 Task: In the  document character.html Download file as 'HTML ' Share this file with 'softage2@softage.net' Insert the command  Suggesting 
Action: Mouse moved to (47, 74)
Screenshot: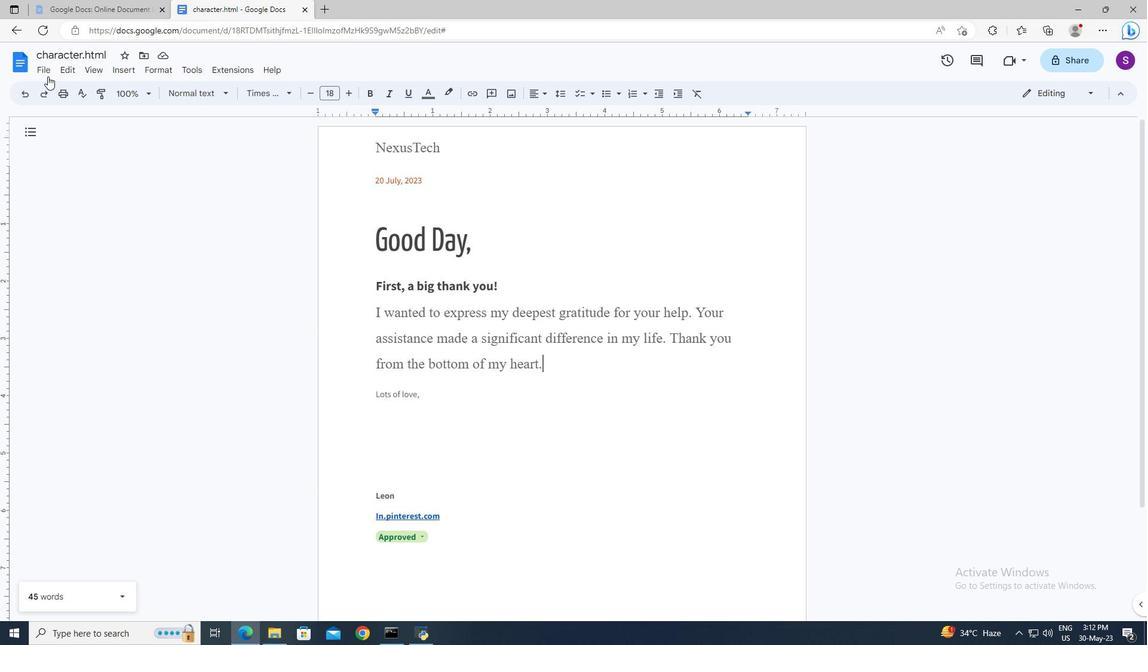
Action: Mouse pressed left at (47, 74)
Screenshot: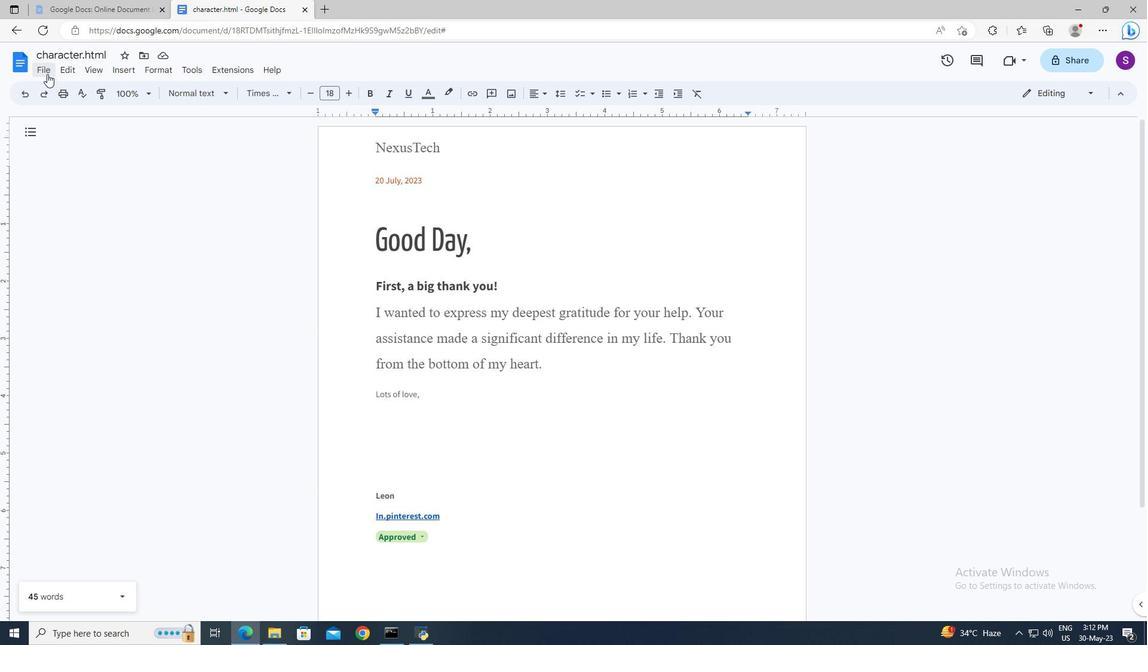 
Action: Mouse moved to (264, 291)
Screenshot: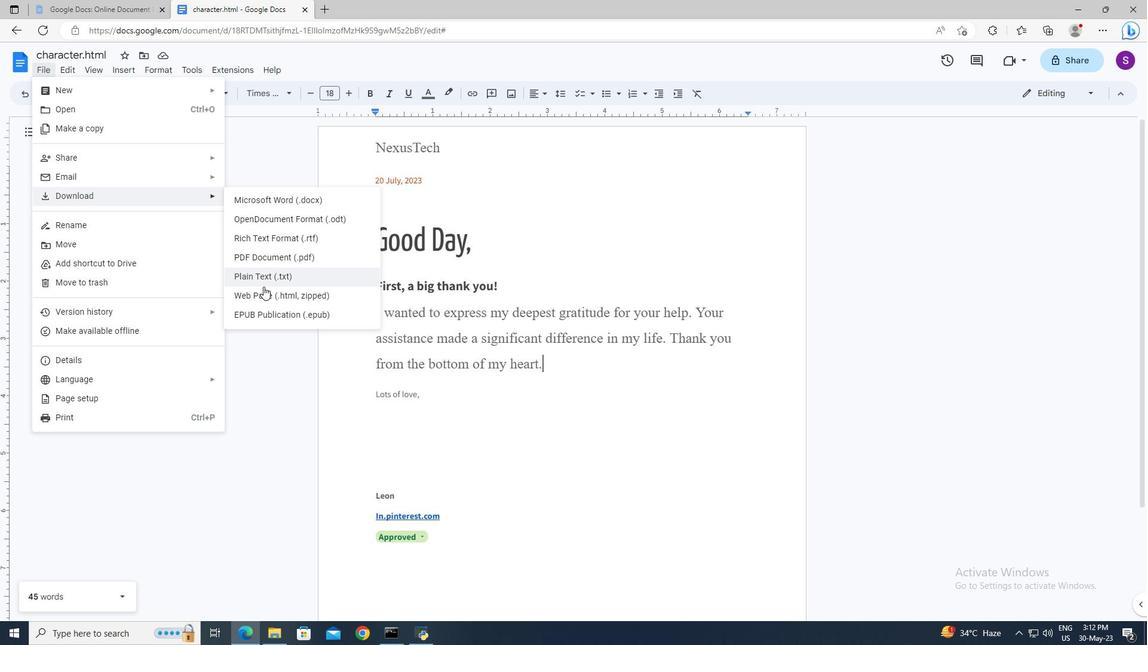 
Action: Mouse pressed left at (264, 291)
Screenshot: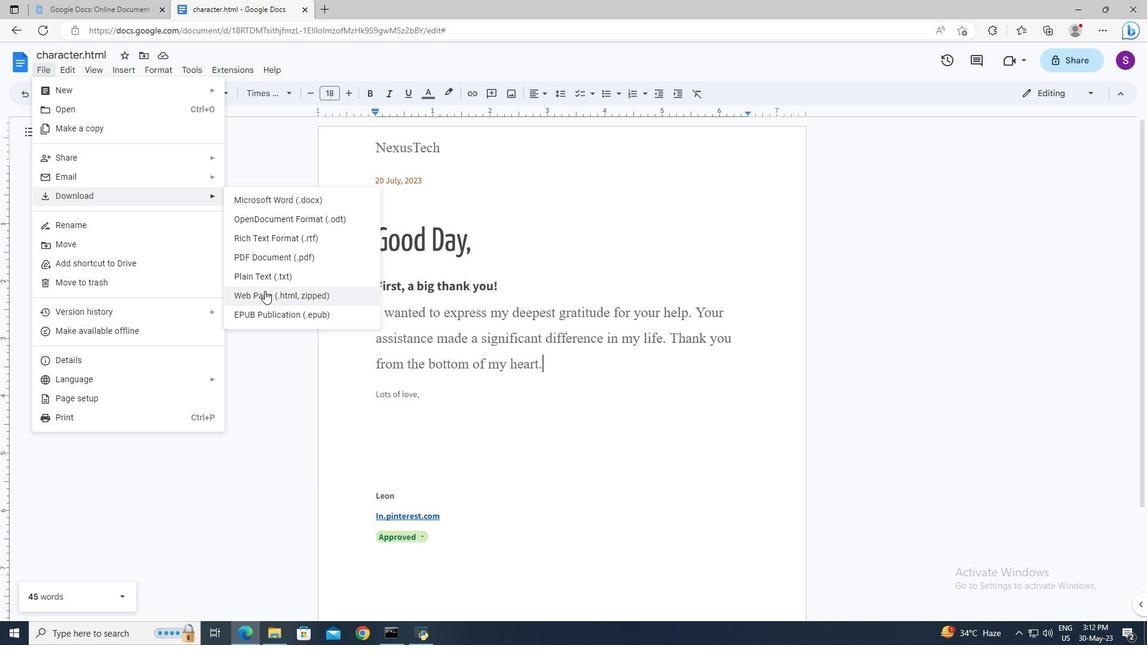 
Action: Mouse moved to (44, 66)
Screenshot: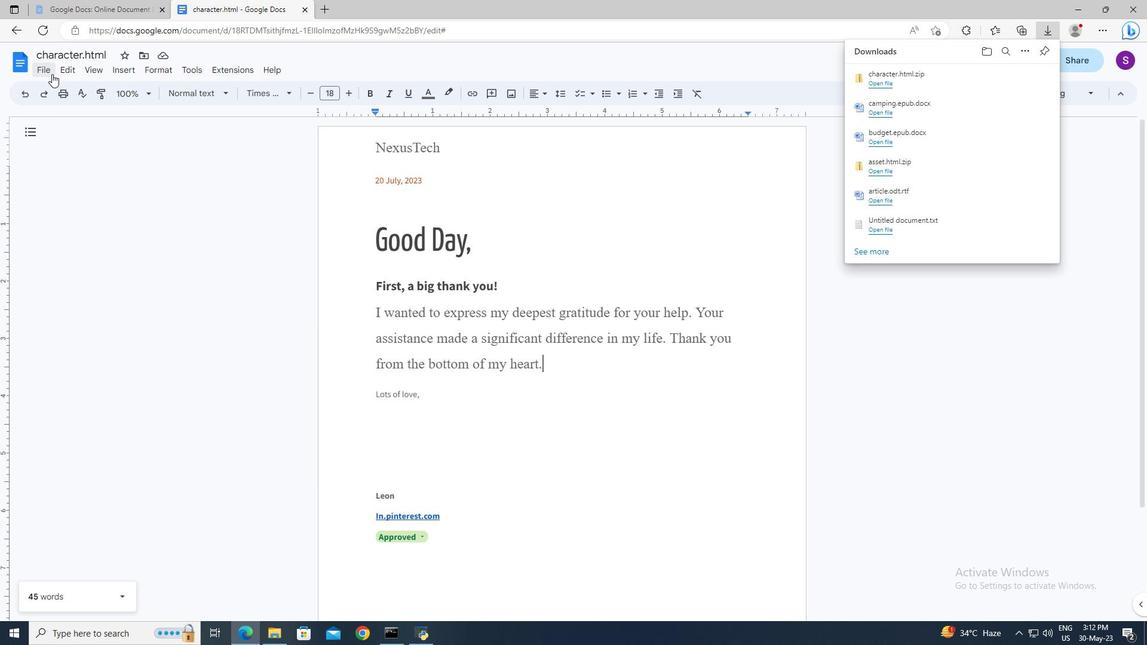 
Action: Mouse pressed left at (44, 66)
Screenshot: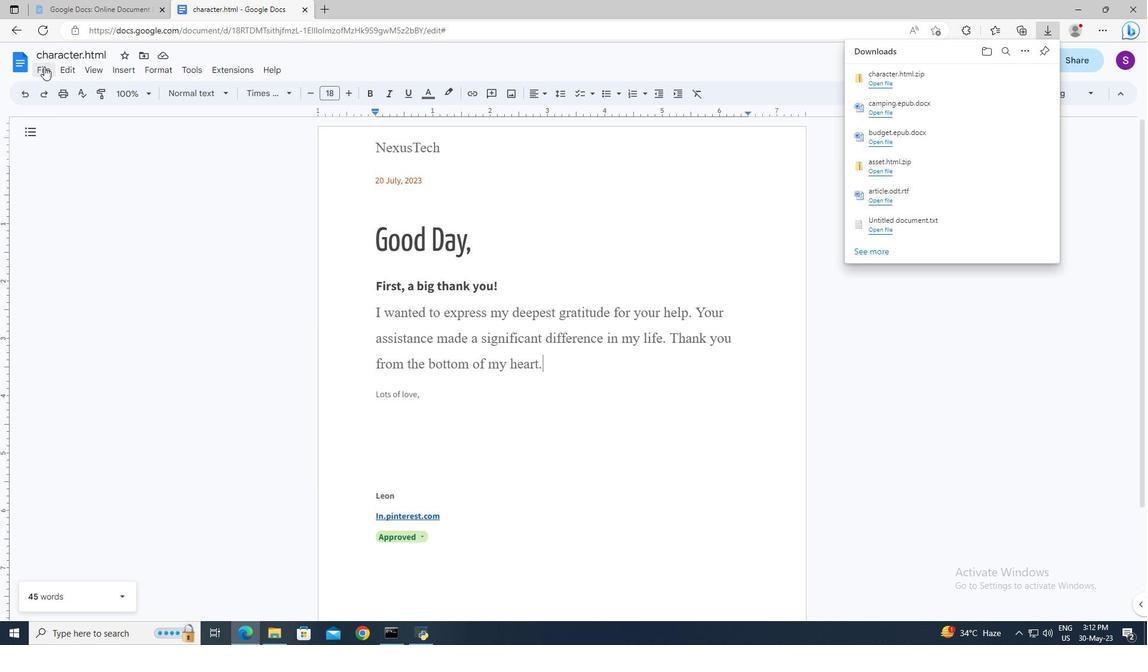 
Action: Mouse moved to (245, 167)
Screenshot: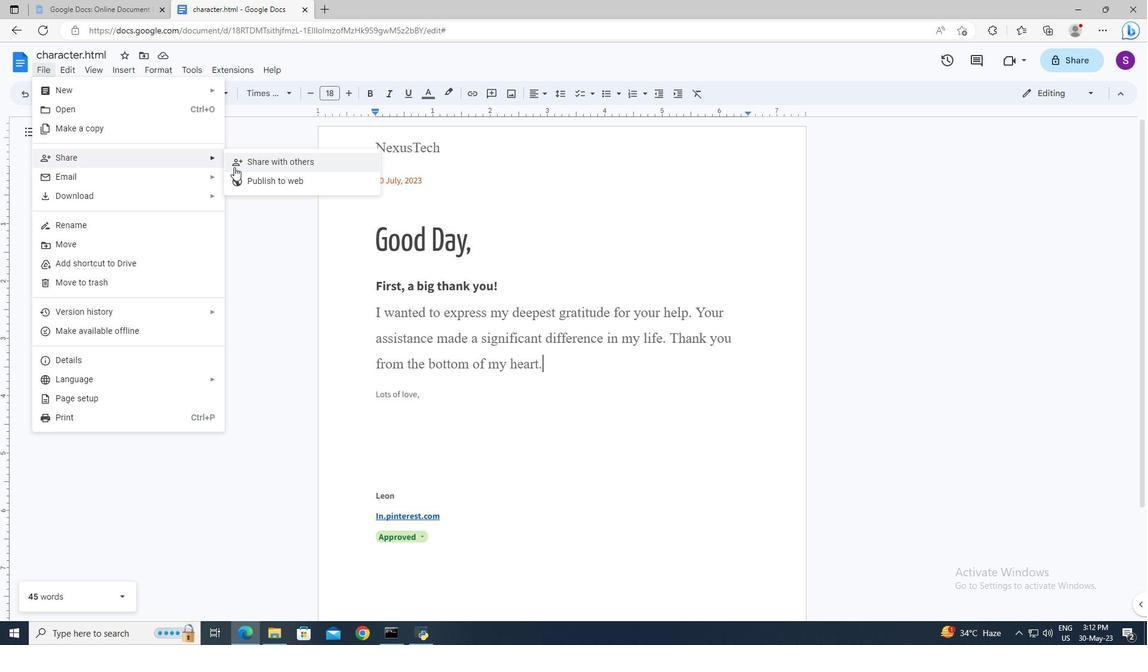 
Action: Mouse pressed left at (245, 167)
Screenshot: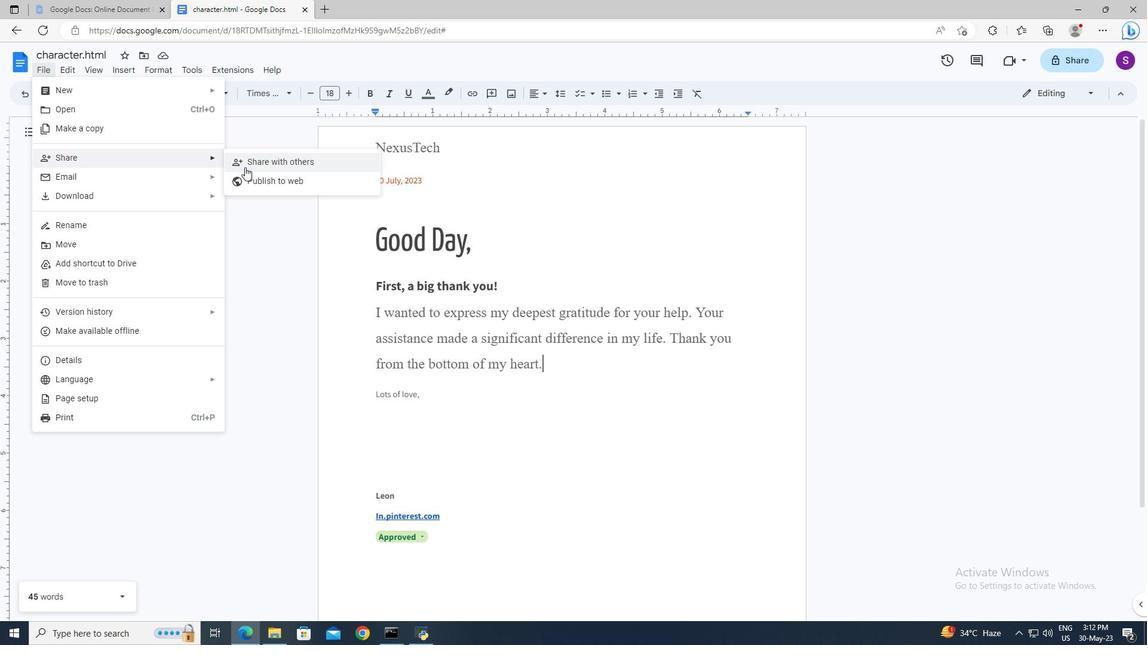 
Action: Mouse moved to (460, 265)
Screenshot: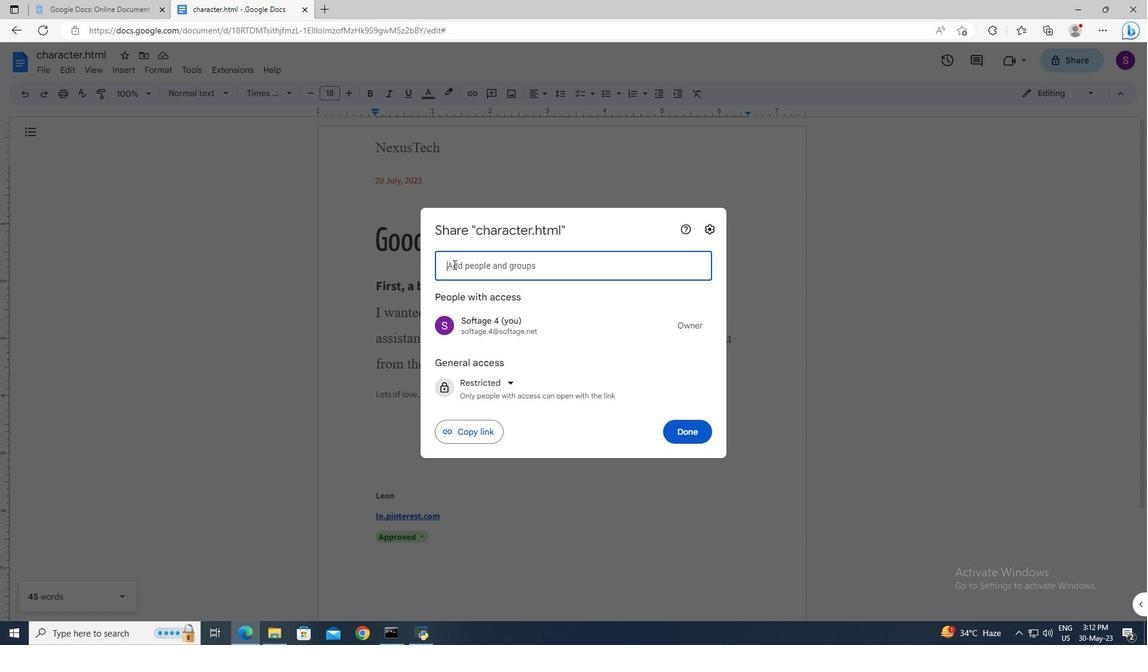 
Action: Mouse pressed left at (460, 265)
Screenshot: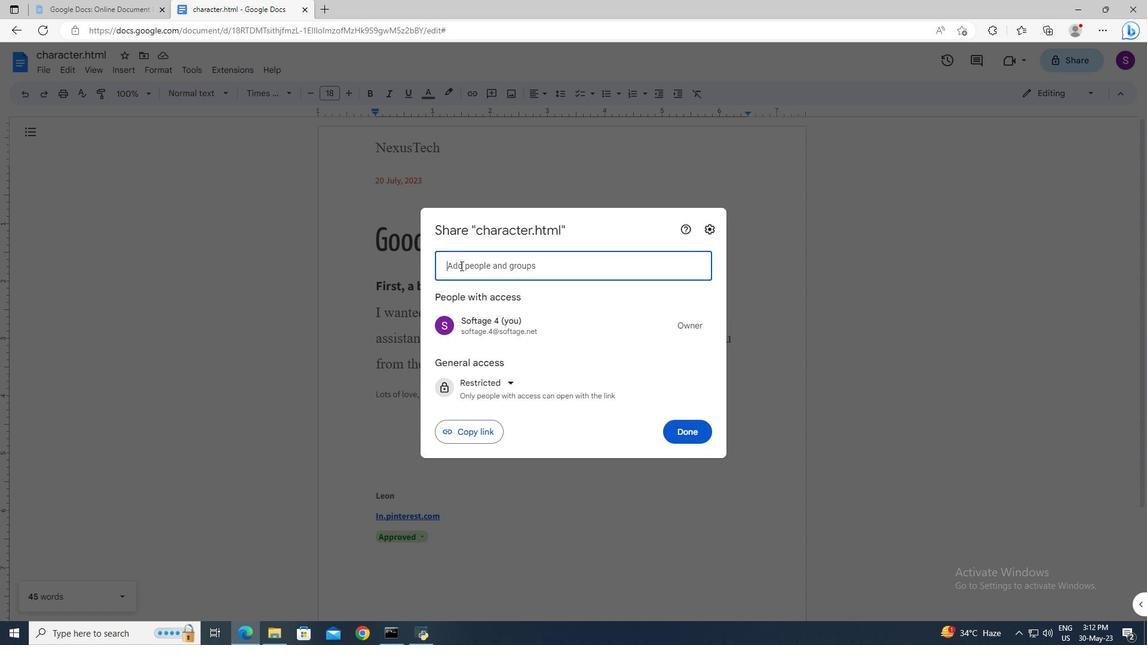 
Action: Key pressed softage2<Key.shift>@softage.net
Screenshot: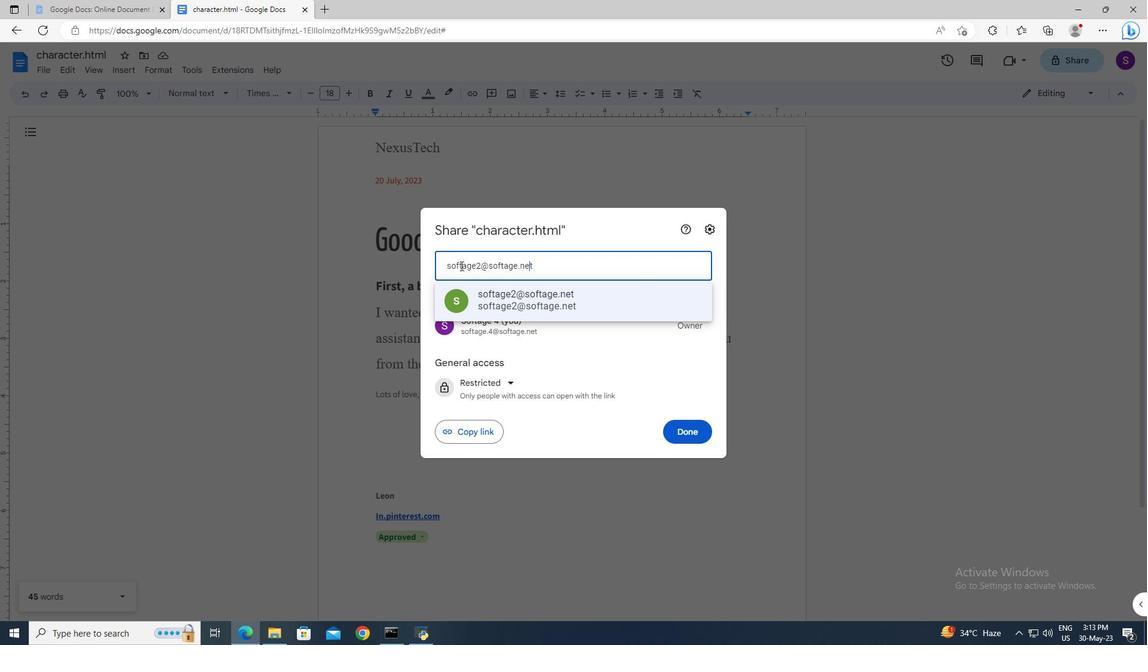 
Action: Mouse moved to (491, 299)
Screenshot: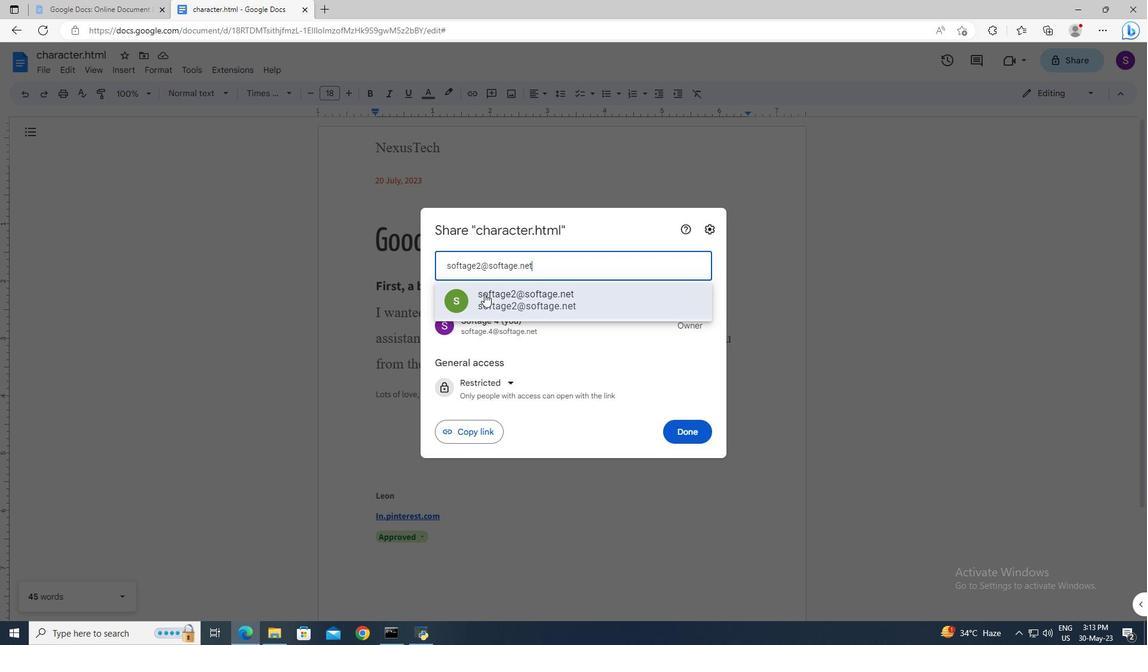 
Action: Mouse pressed left at (491, 299)
Screenshot: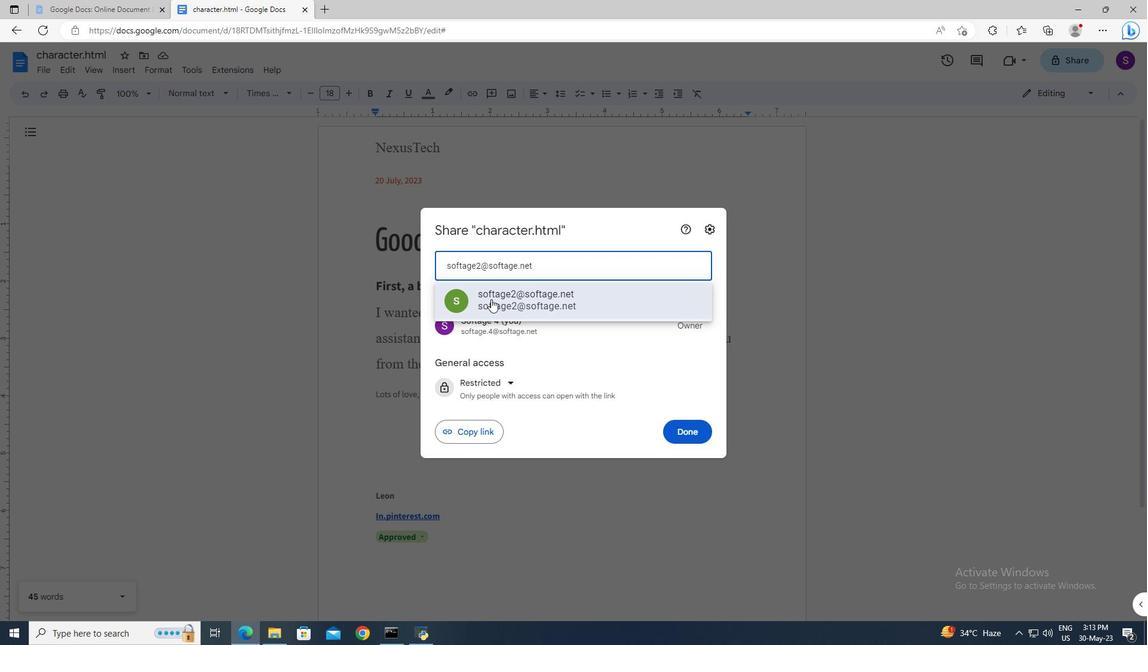 
Action: Mouse moved to (671, 410)
Screenshot: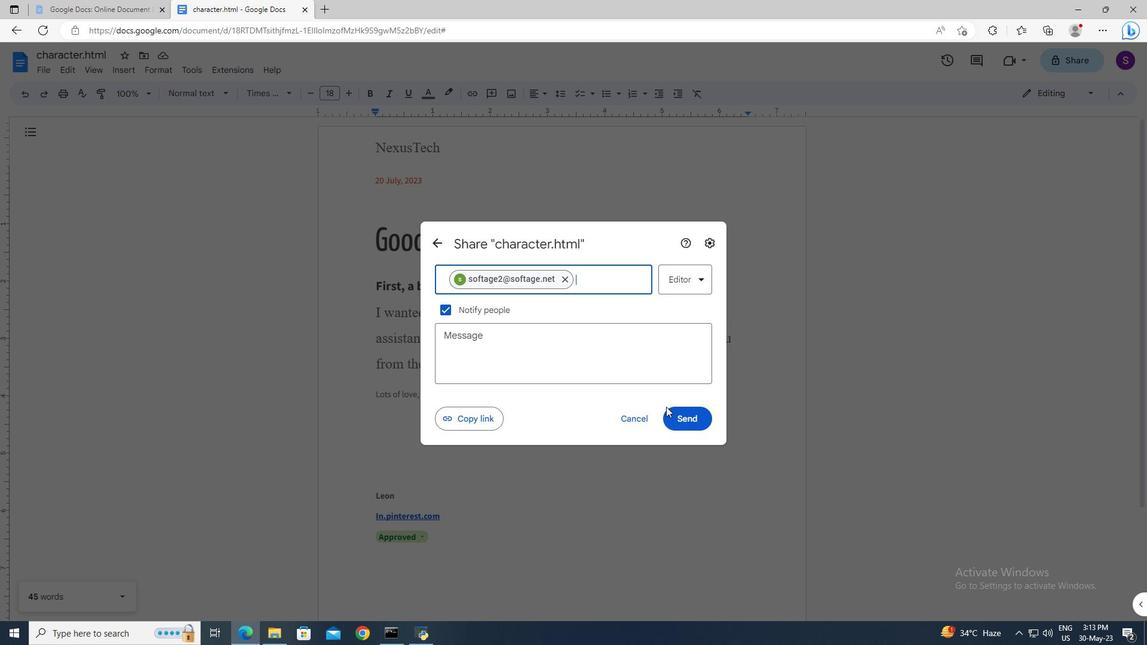 
Action: Mouse pressed left at (671, 410)
Screenshot: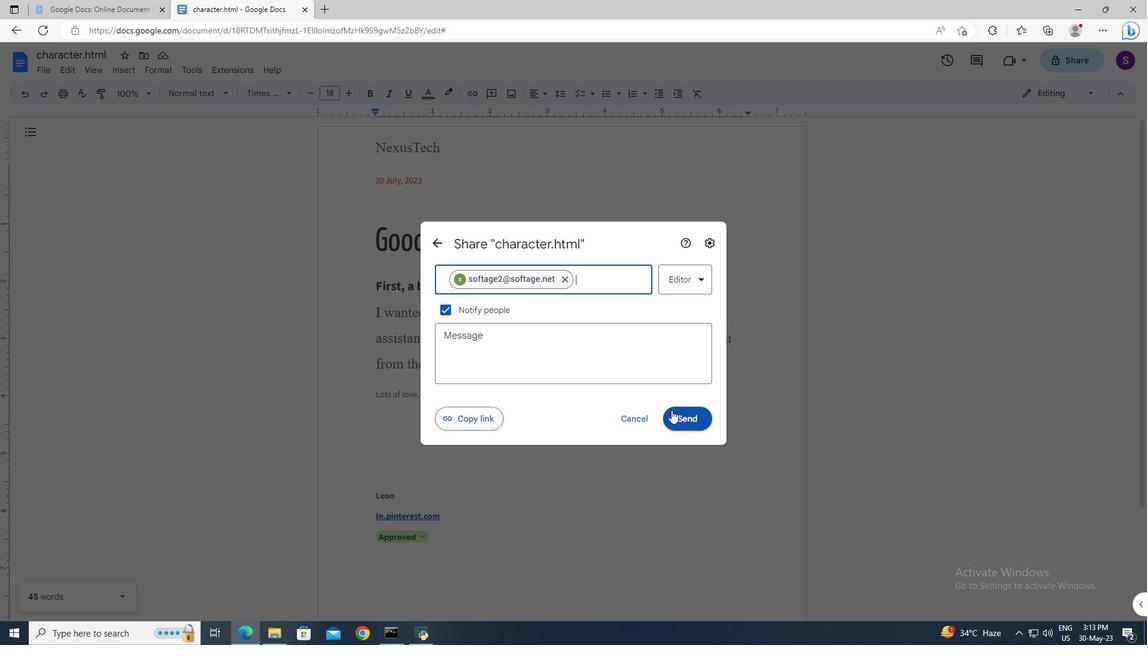 
Action: Mouse moved to (664, 379)
Screenshot: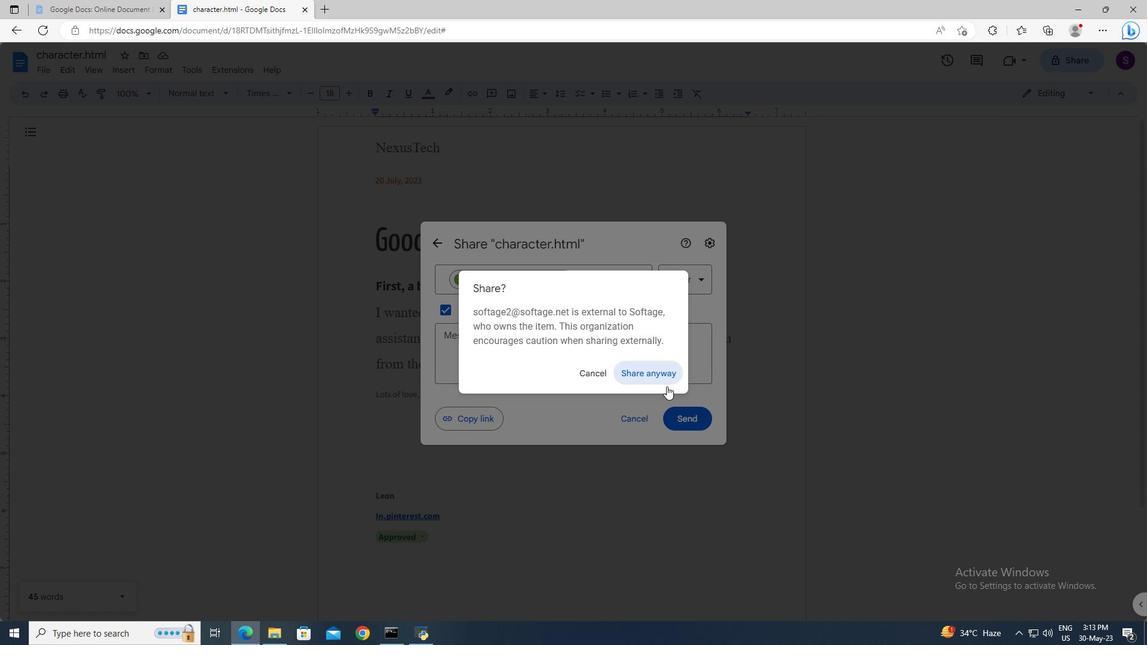 
Action: Mouse pressed left at (664, 379)
Screenshot: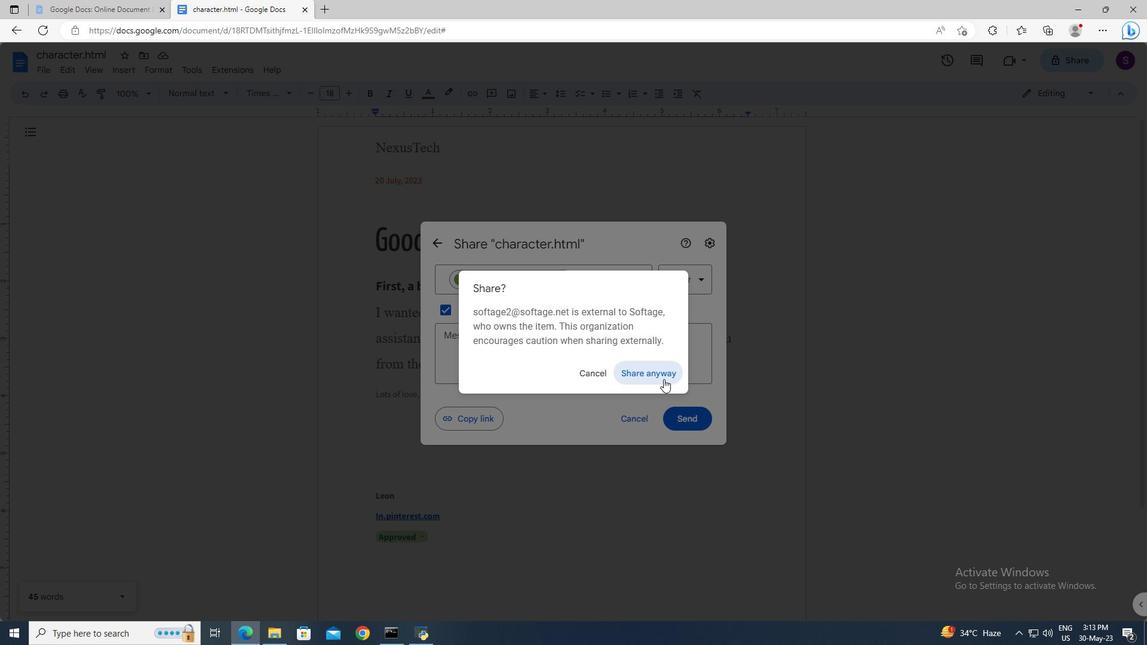 
Action: Mouse moved to (1071, 100)
Screenshot: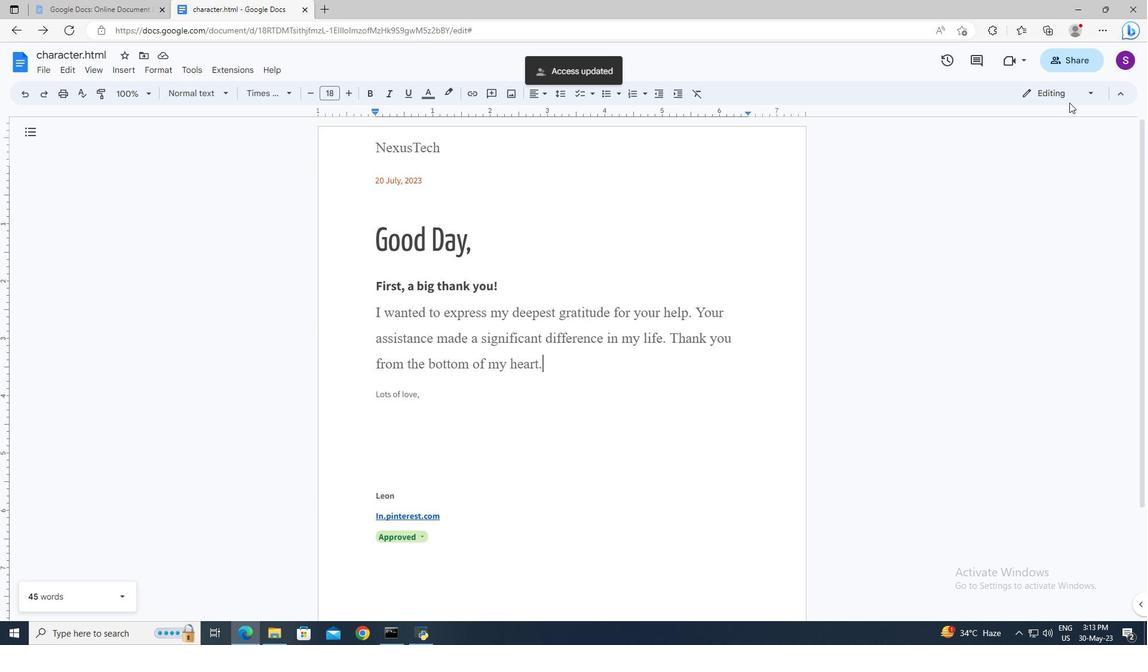 
Action: Mouse pressed left at (1071, 100)
Screenshot: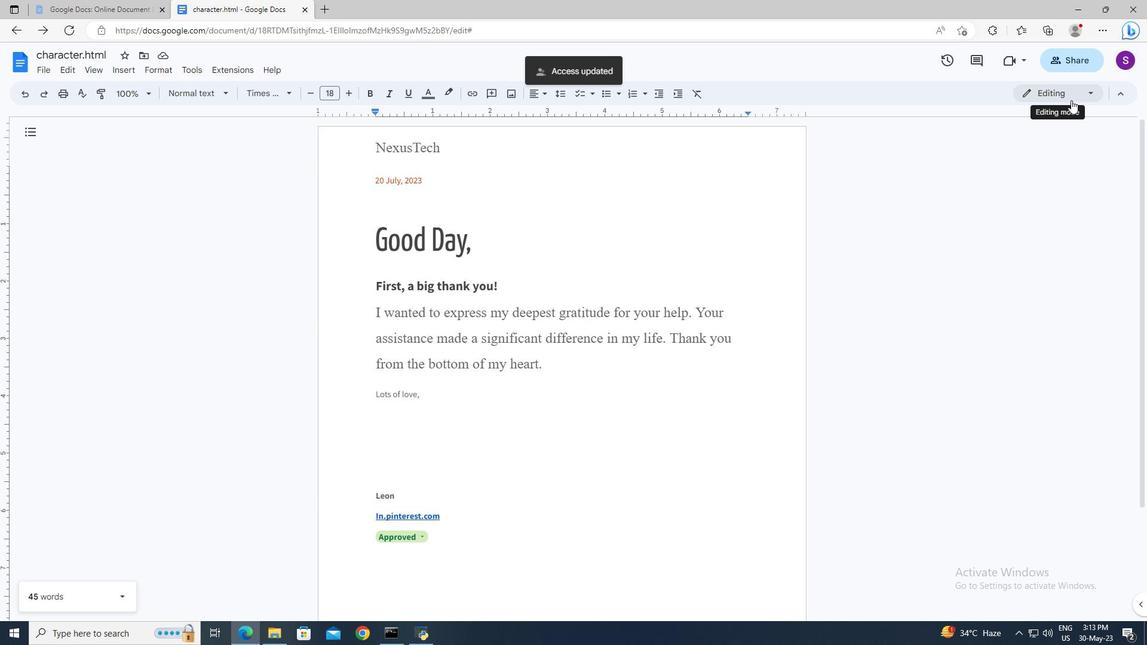 
Action: Mouse moved to (1046, 149)
Screenshot: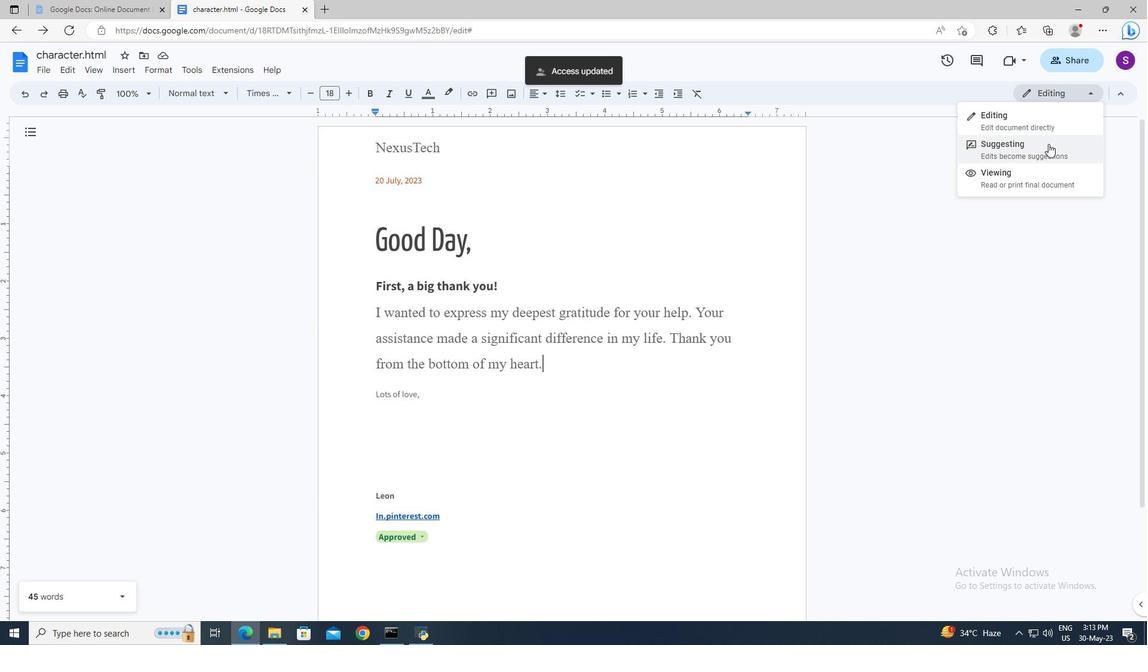 
Action: Mouse pressed left at (1046, 149)
Screenshot: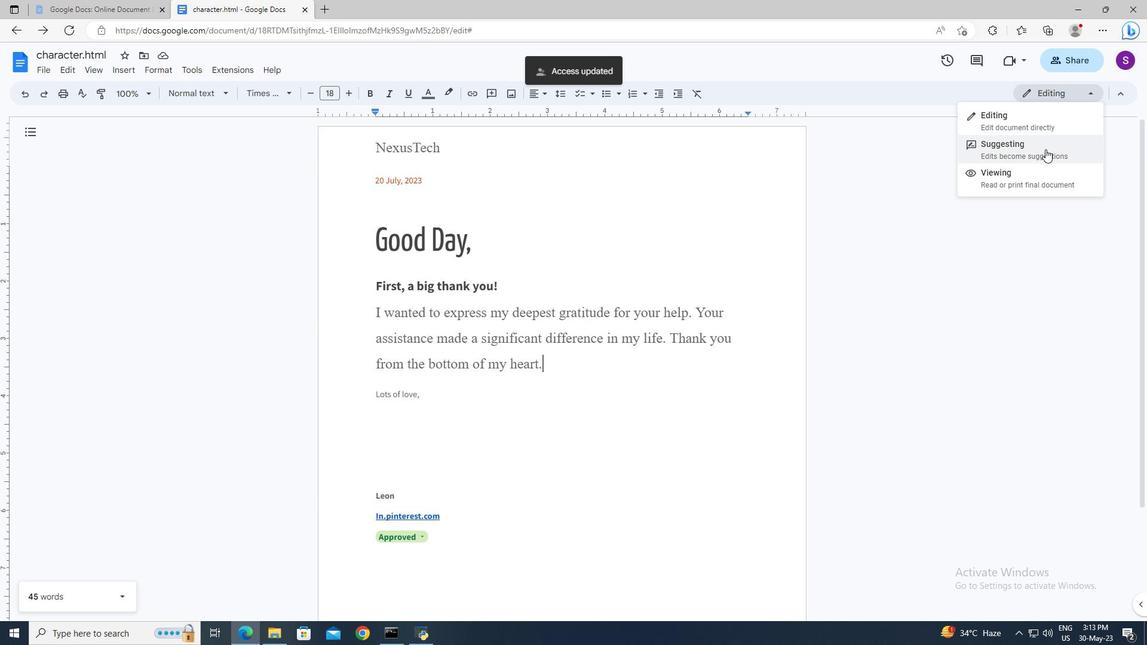 
Action: Mouse moved to (725, 340)
Screenshot: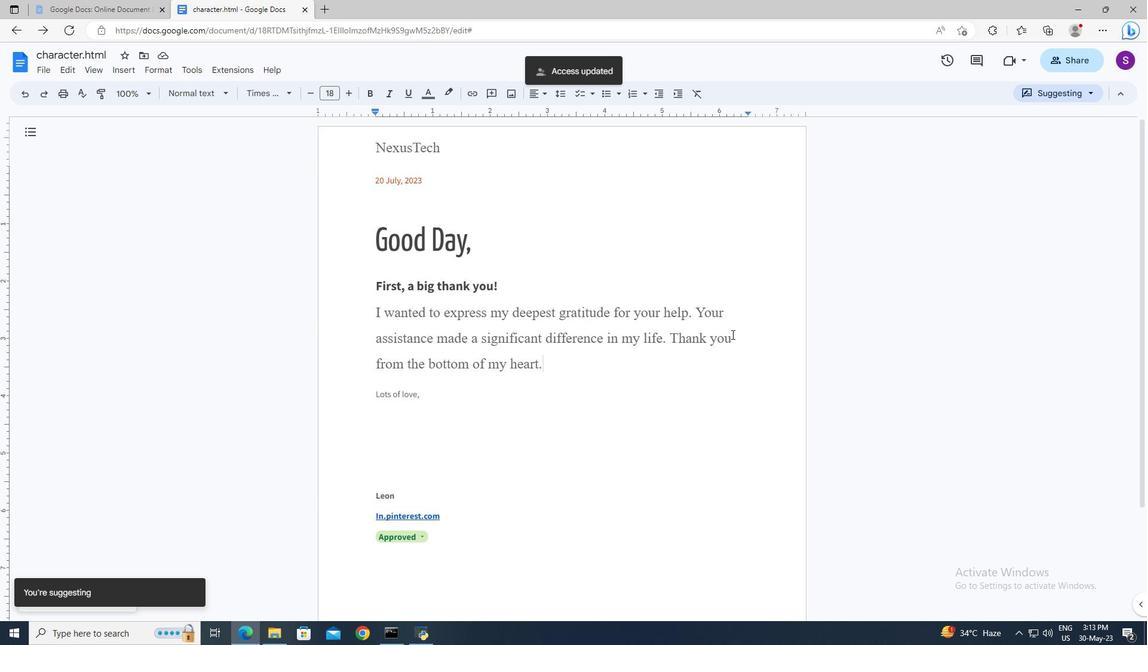 
